 Task: Create a rule when custom fields dependencies is unchecked by me.
Action: Mouse moved to (33, 237)
Screenshot: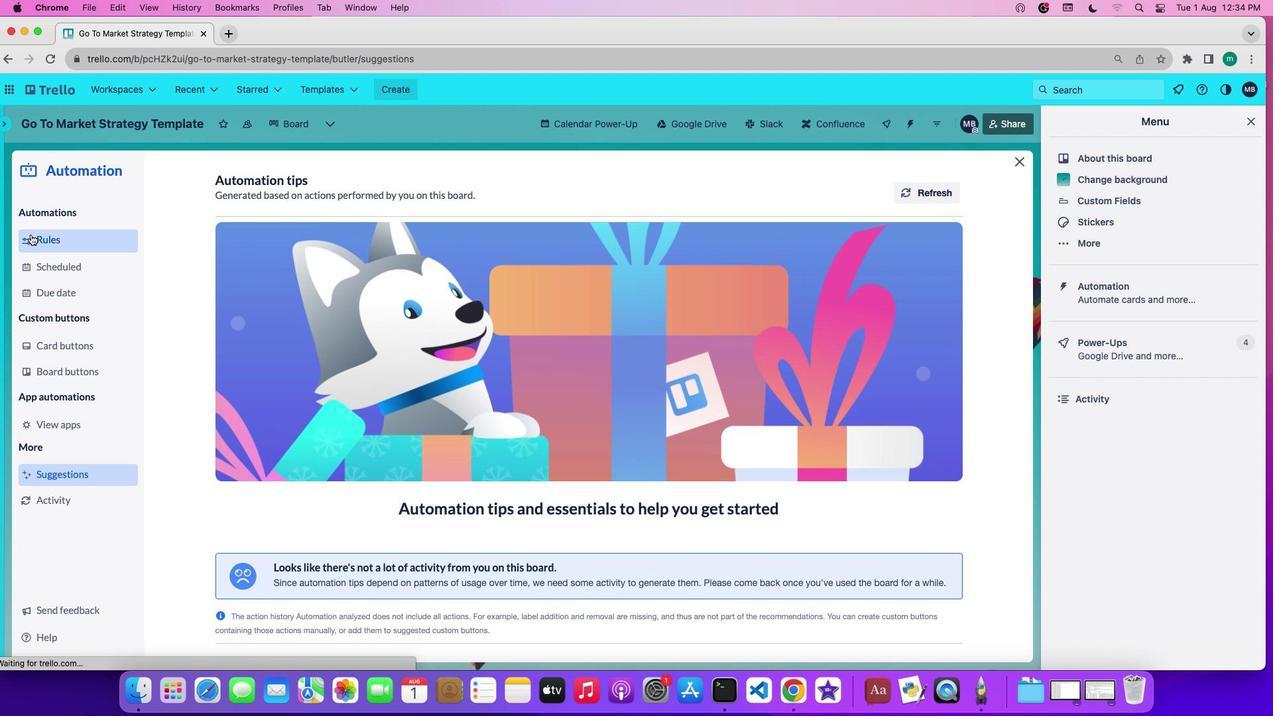 
Action: Mouse pressed left at (33, 237)
Screenshot: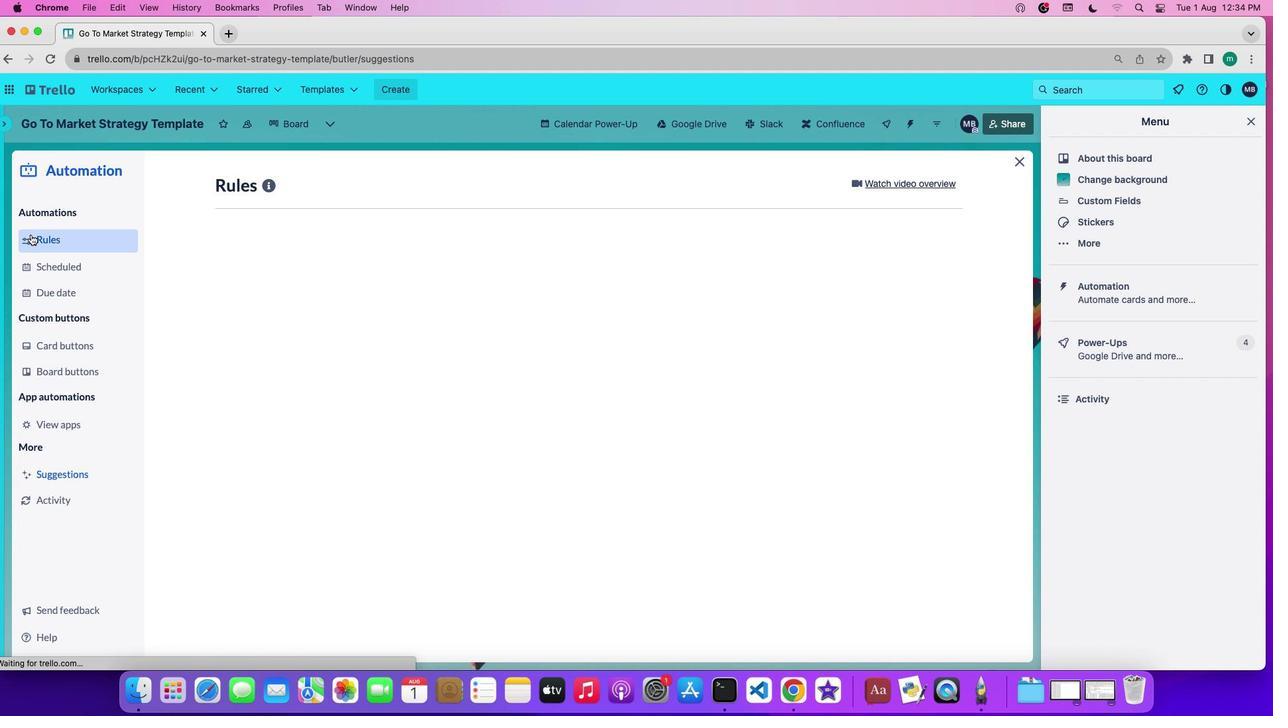 
Action: Mouse moved to (130, 346)
Screenshot: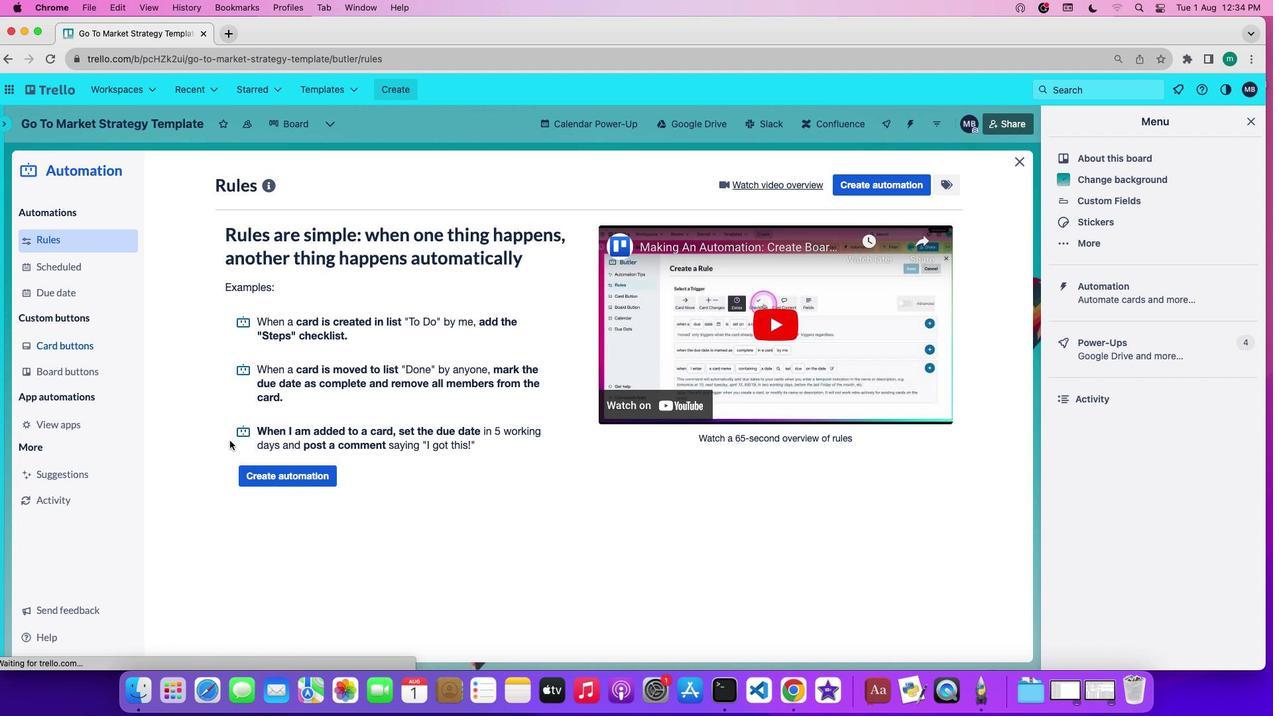
Action: Mouse pressed left at (130, 346)
Screenshot: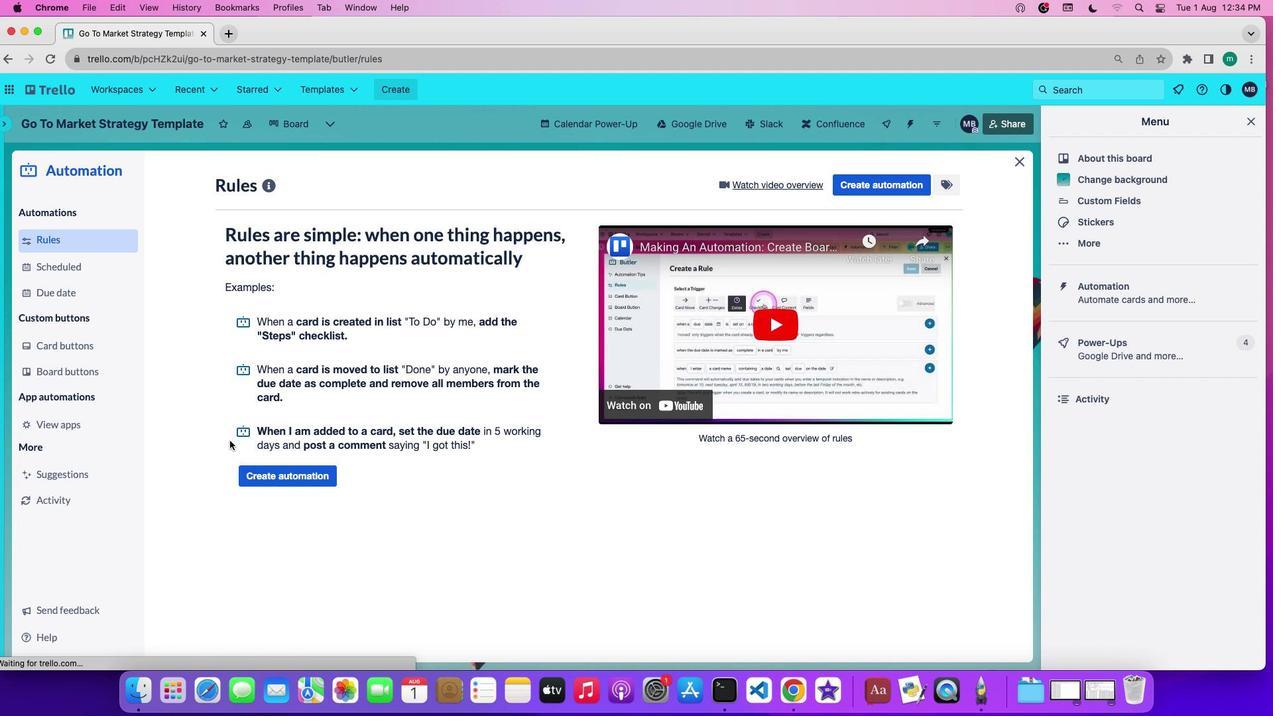 
Action: Mouse moved to (289, 473)
Screenshot: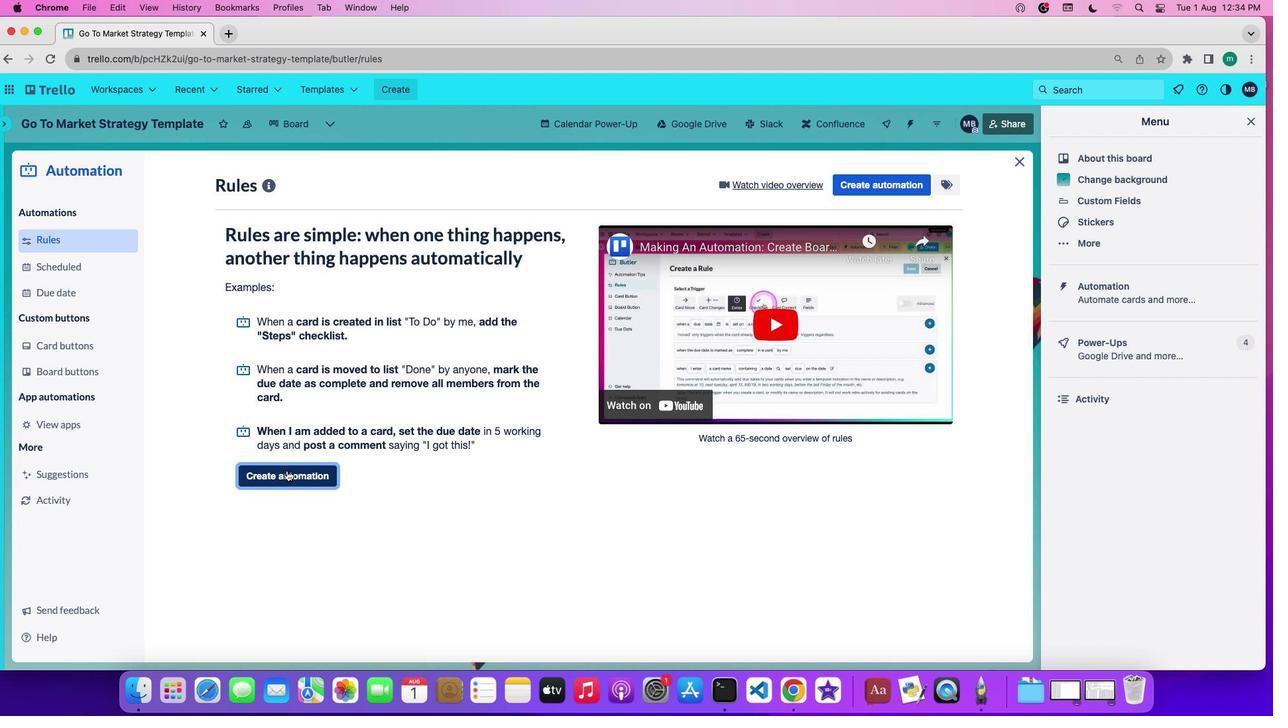 
Action: Mouse pressed left at (289, 473)
Screenshot: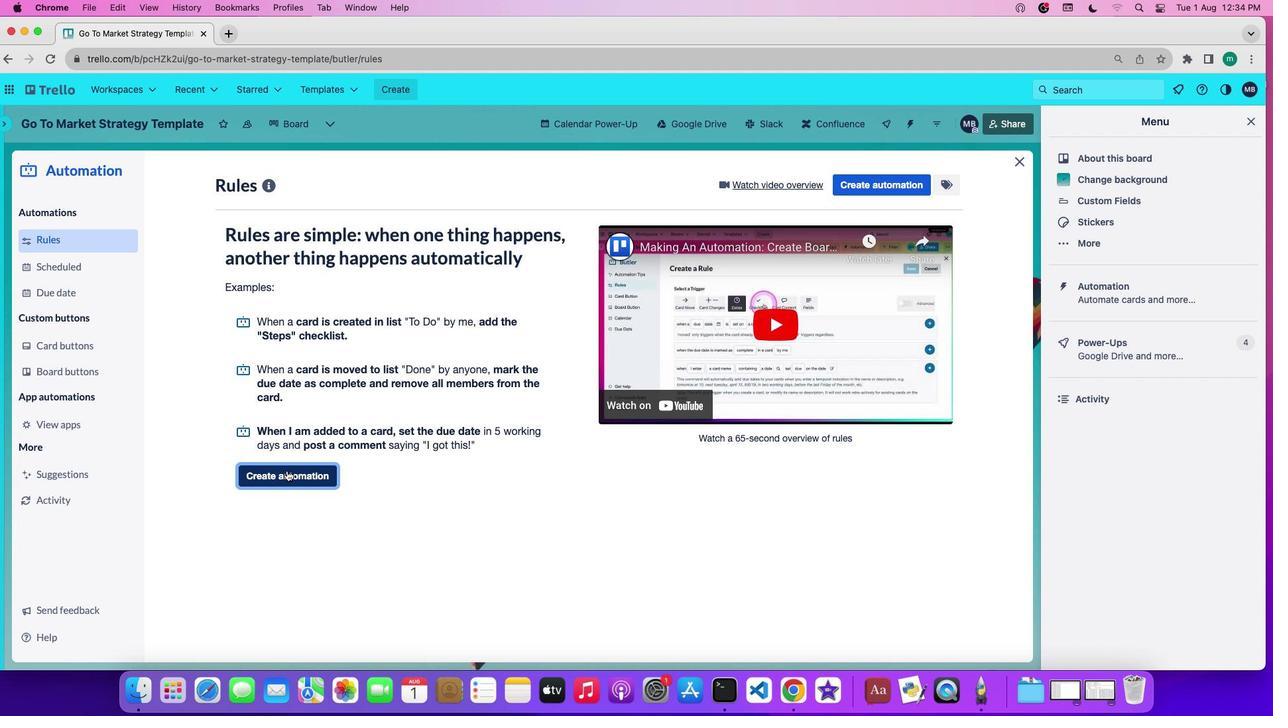 
Action: Mouse moved to (693, 309)
Screenshot: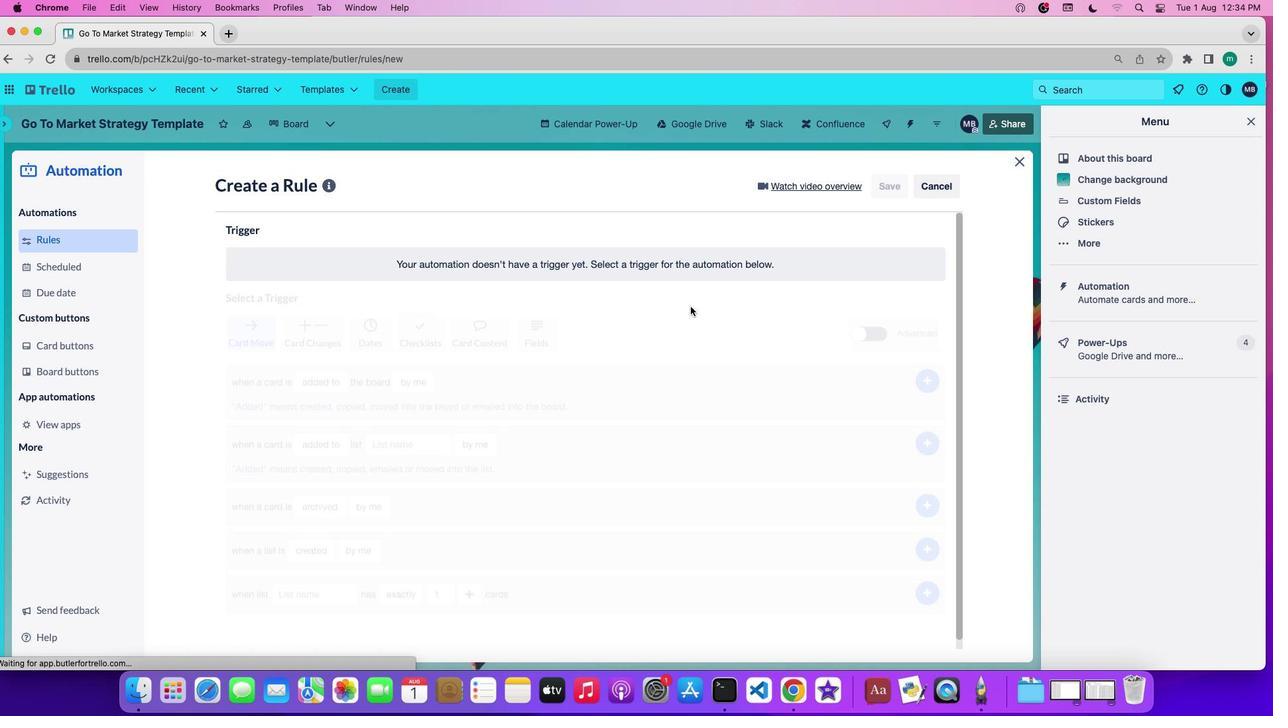
Action: Mouse pressed left at (693, 309)
Screenshot: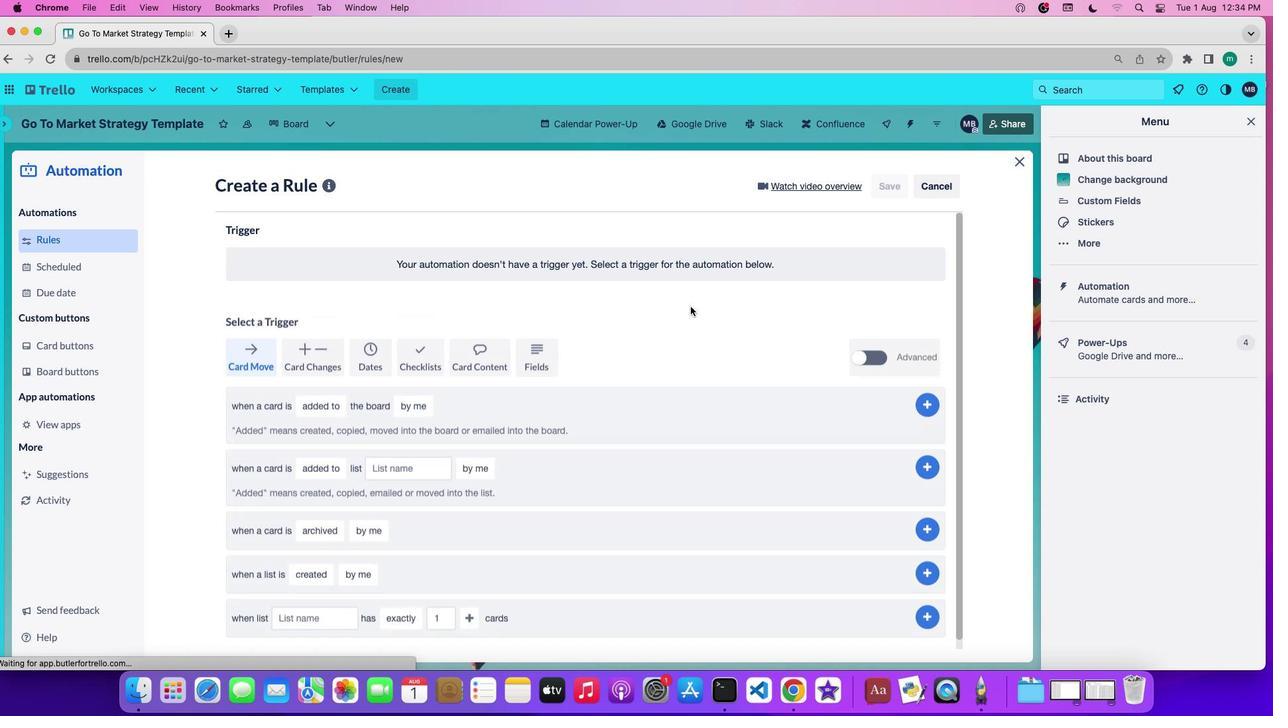 
Action: Mouse moved to (546, 356)
Screenshot: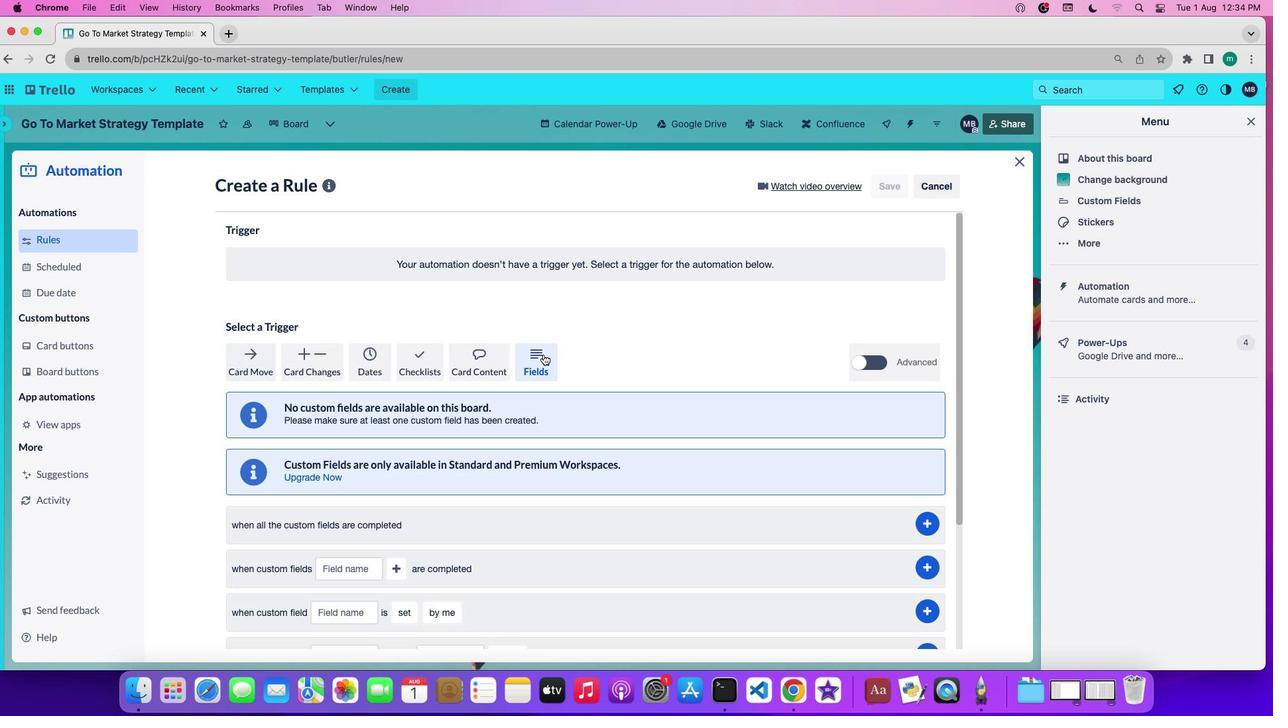 
Action: Mouse pressed left at (546, 356)
Screenshot: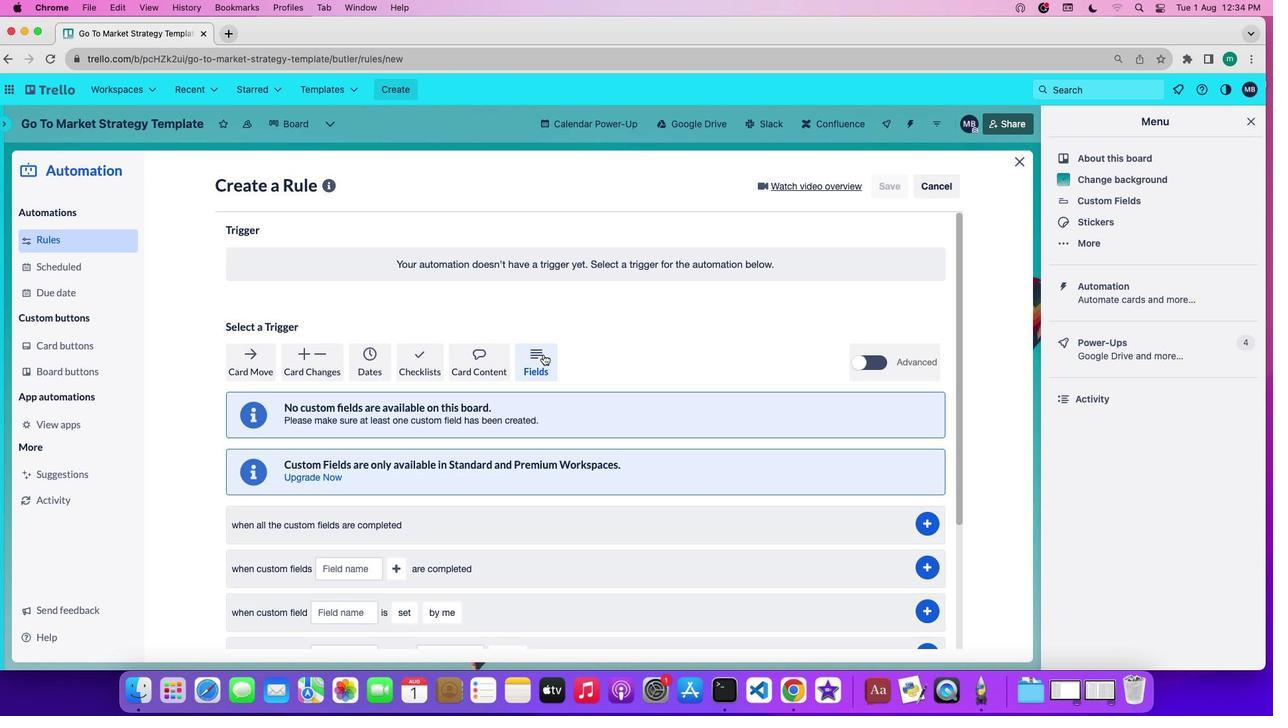 
Action: Mouse moved to (558, 484)
Screenshot: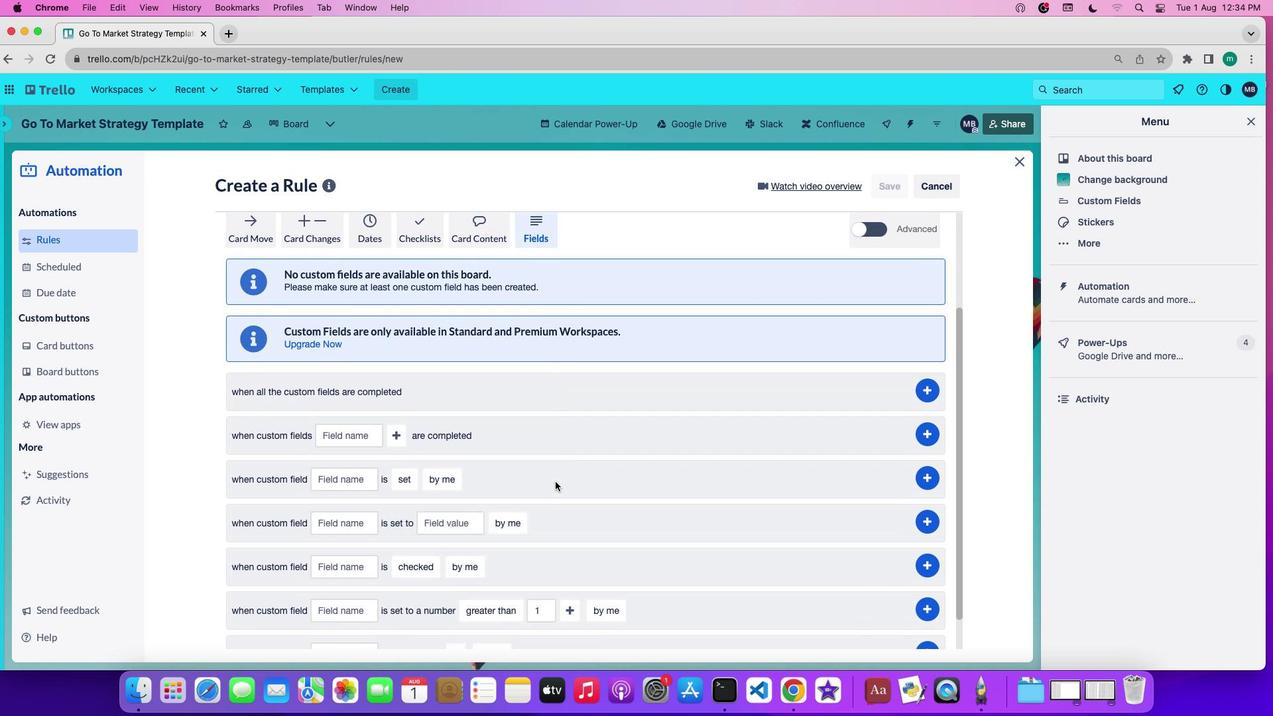 
Action: Mouse scrolled (558, 484) with delta (2, 1)
Screenshot: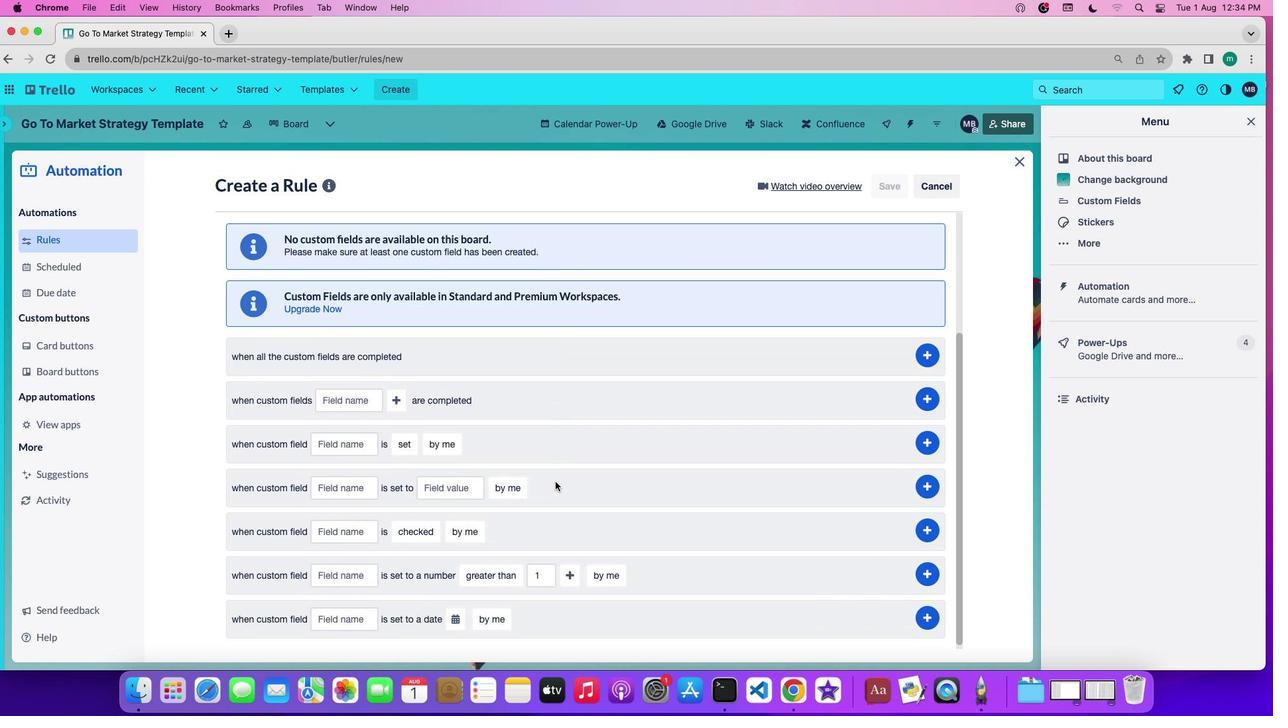 
Action: Mouse scrolled (558, 484) with delta (2, 1)
Screenshot: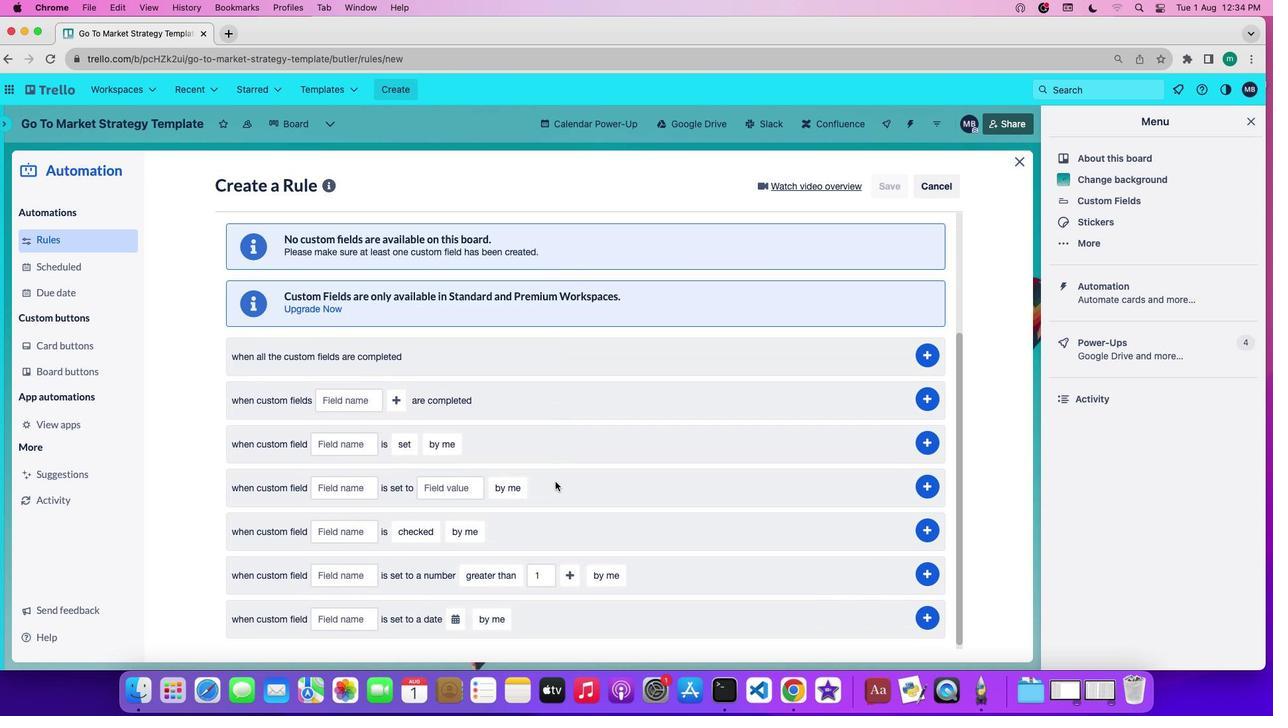 
Action: Mouse scrolled (558, 484) with delta (2, 1)
Screenshot: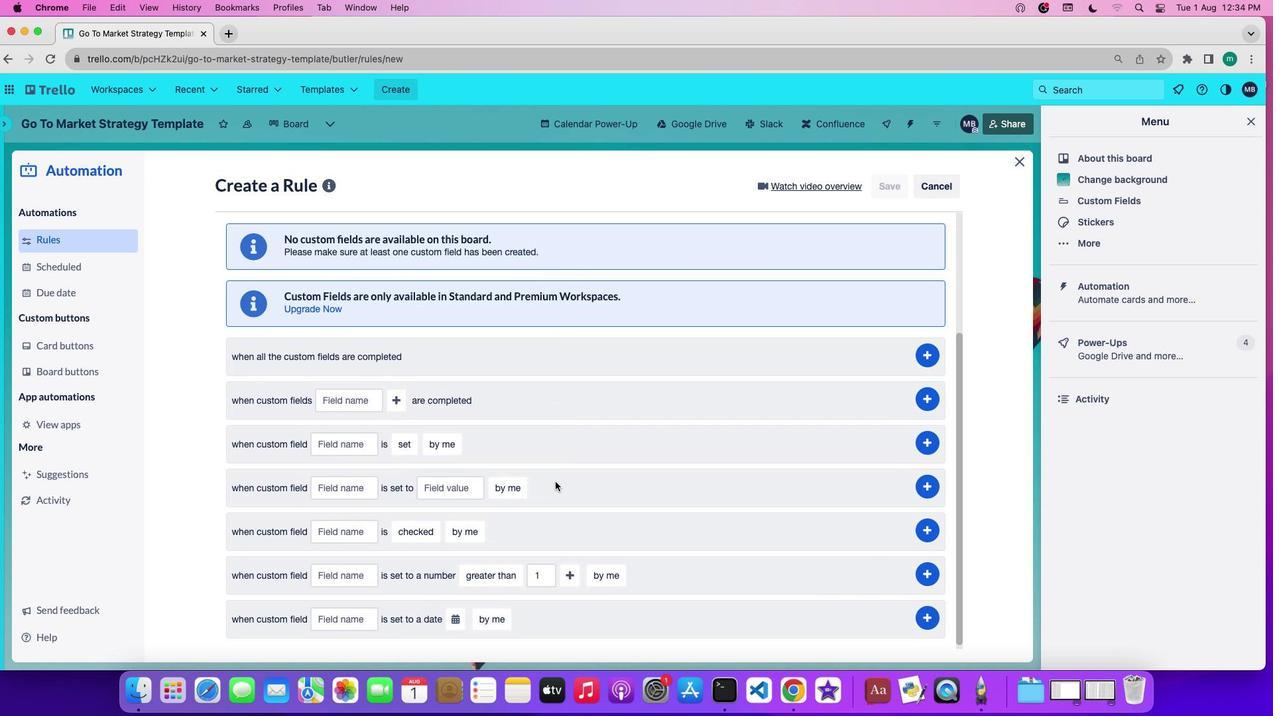 
Action: Mouse scrolled (558, 484) with delta (2, 1)
Screenshot: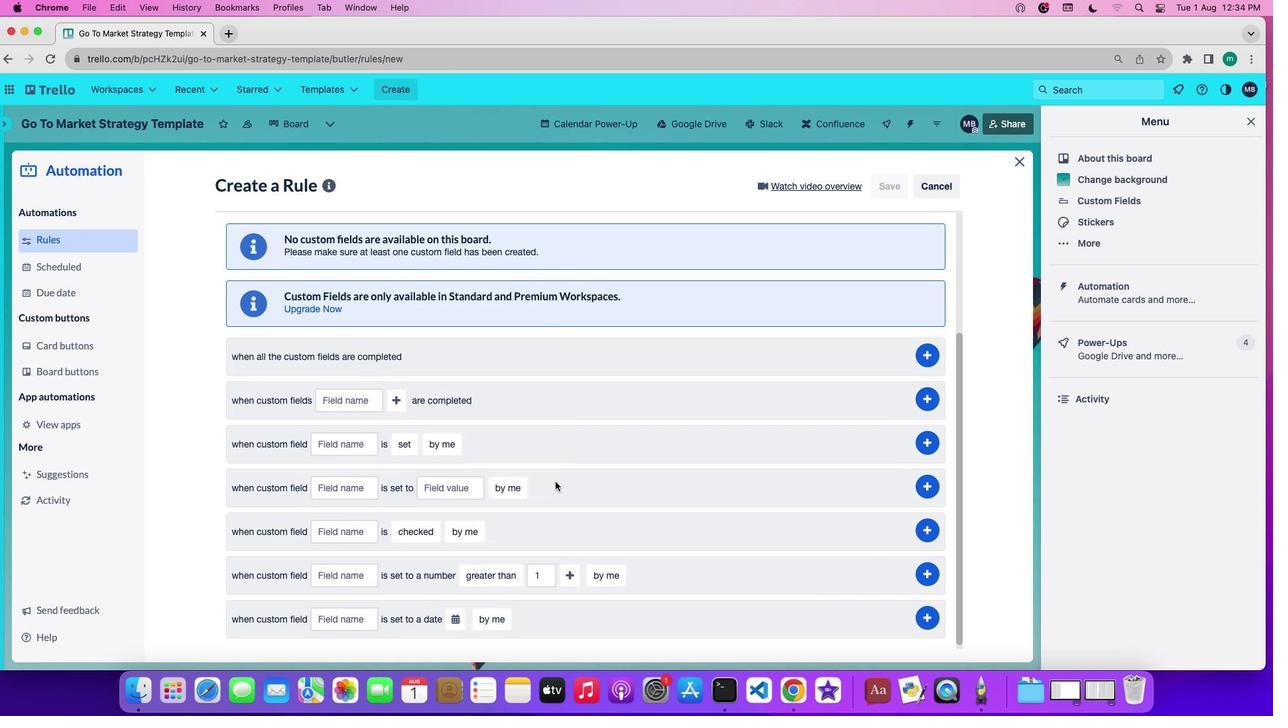 
Action: Mouse moved to (354, 531)
Screenshot: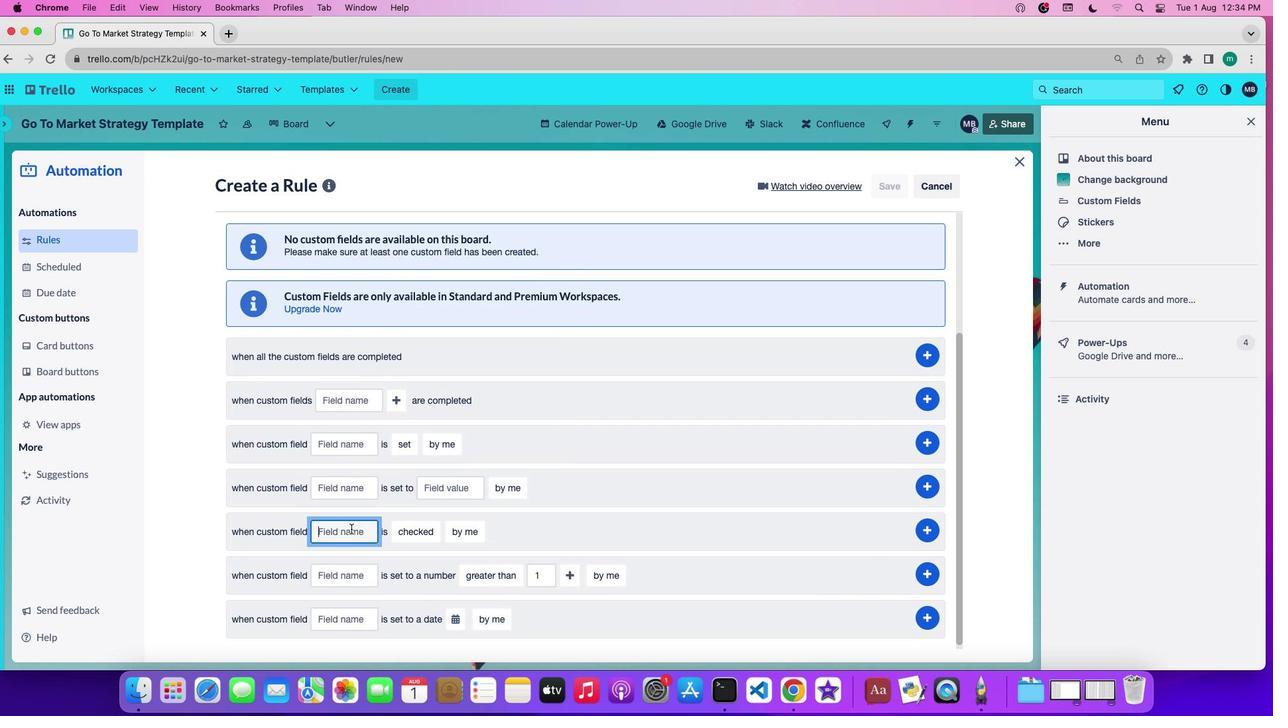 
Action: Mouse pressed left at (354, 531)
Screenshot: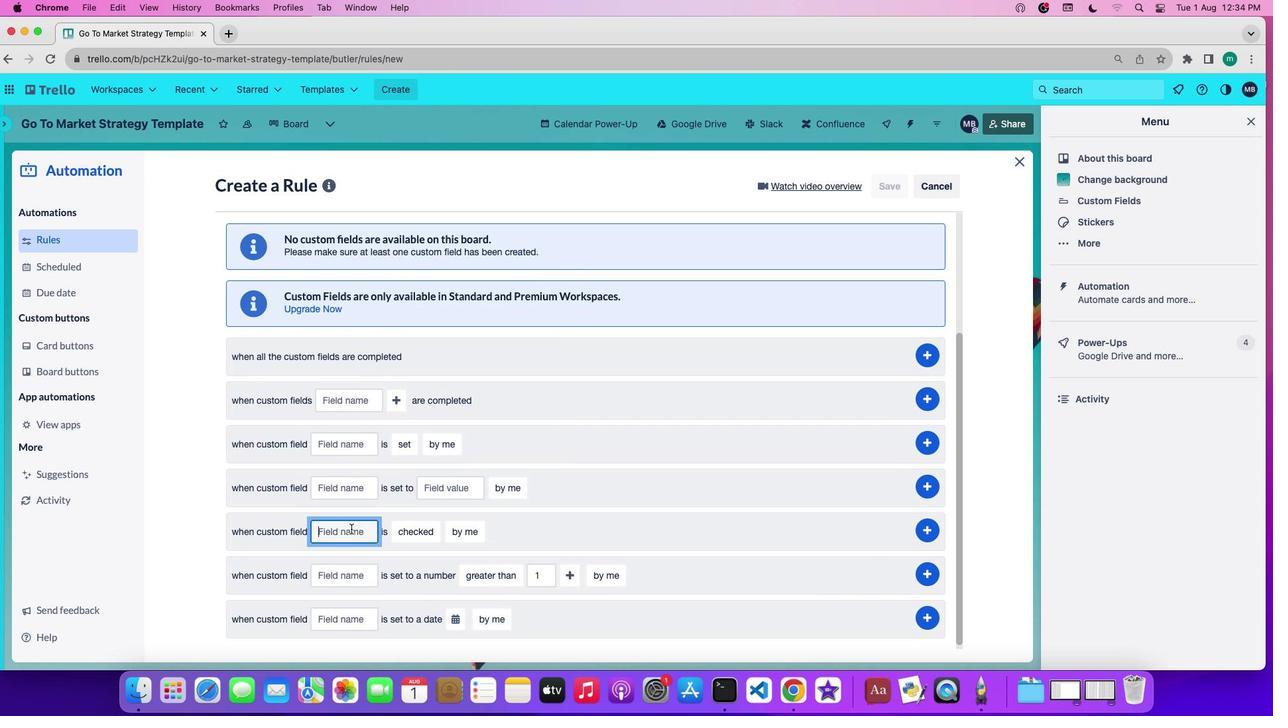 
Action: Mouse moved to (355, 531)
Screenshot: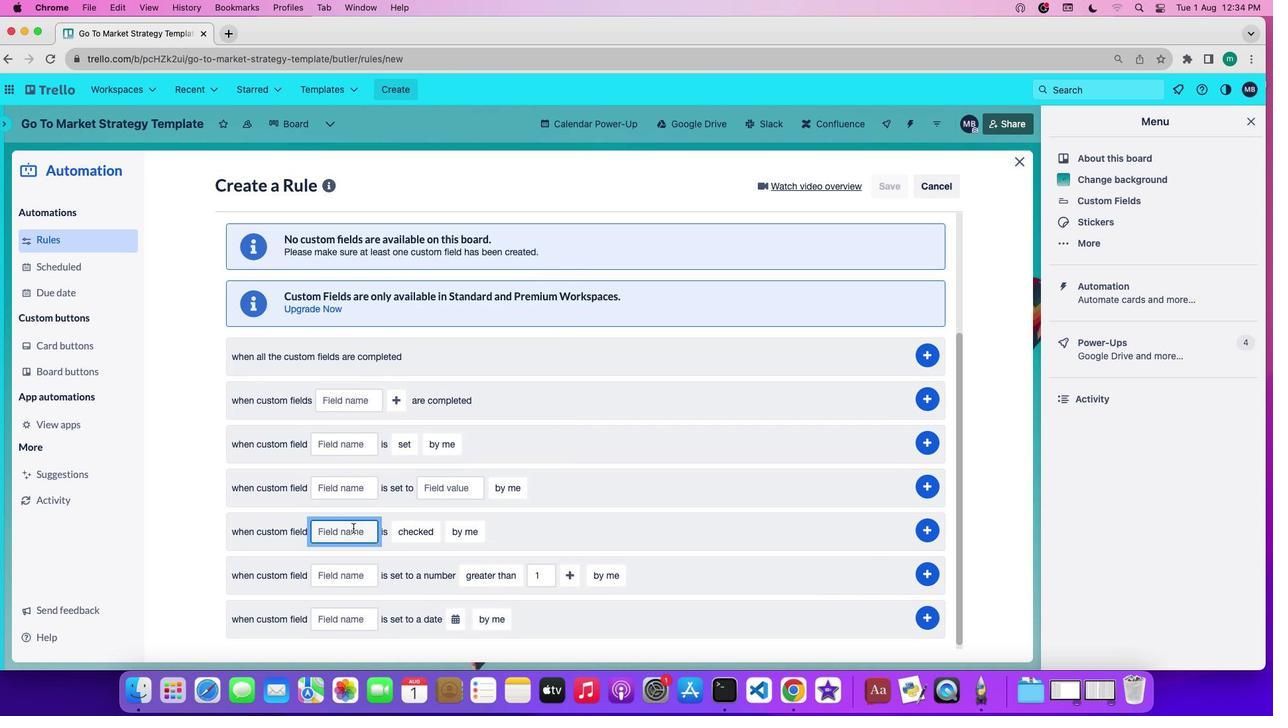 
Action: Key pressed 'd''e''p''e''n''d''e''n''c''i''e''s'
Screenshot: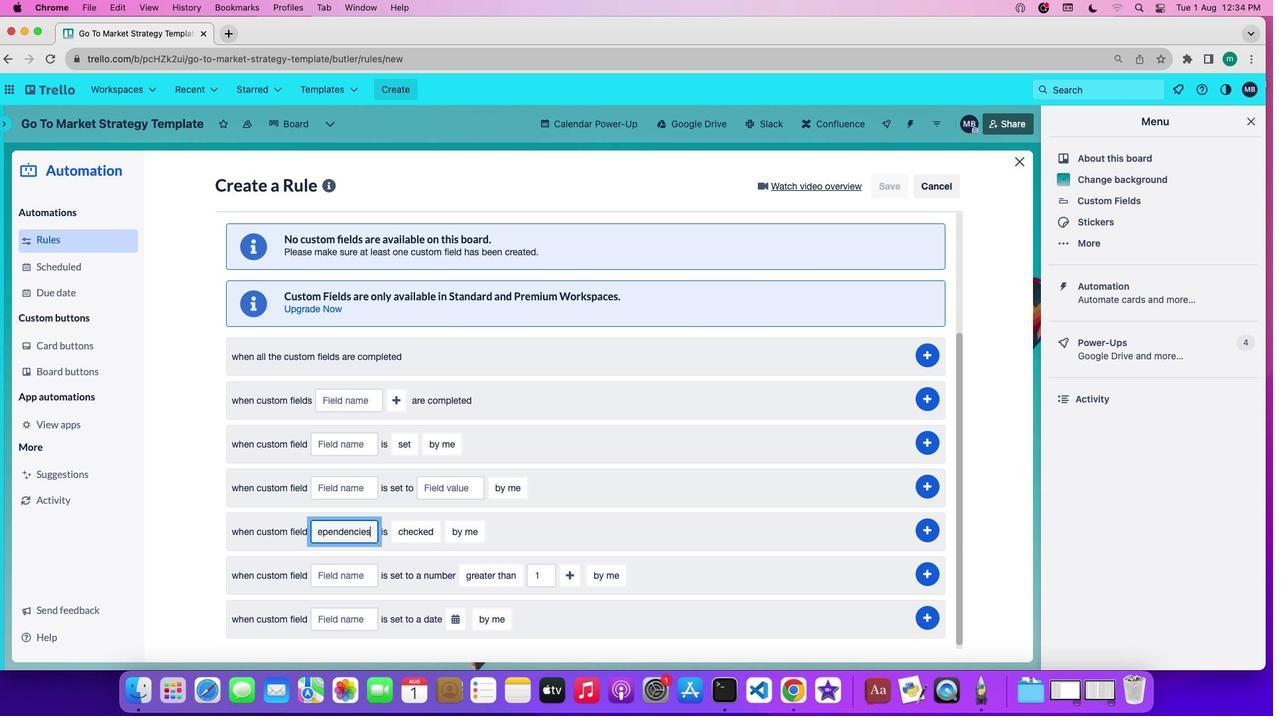 
Action: Mouse moved to (442, 541)
Screenshot: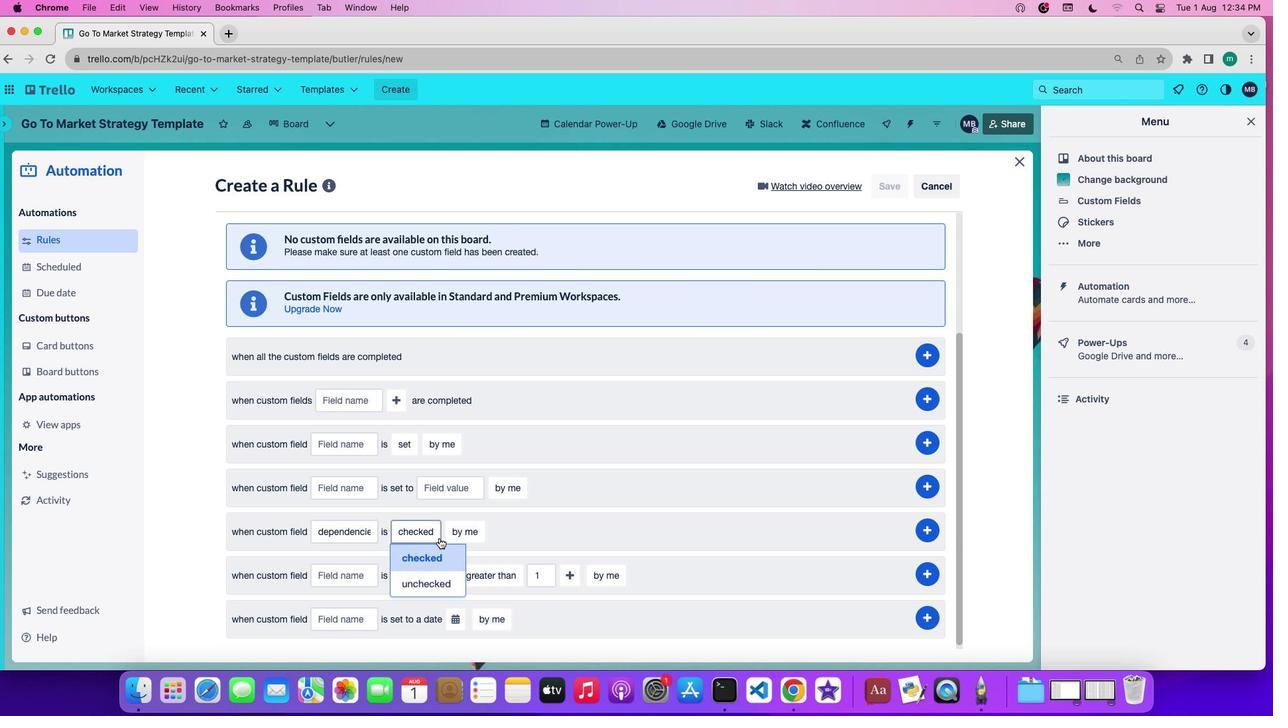 
Action: Mouse pressed left at (442, 541)
Screenshot: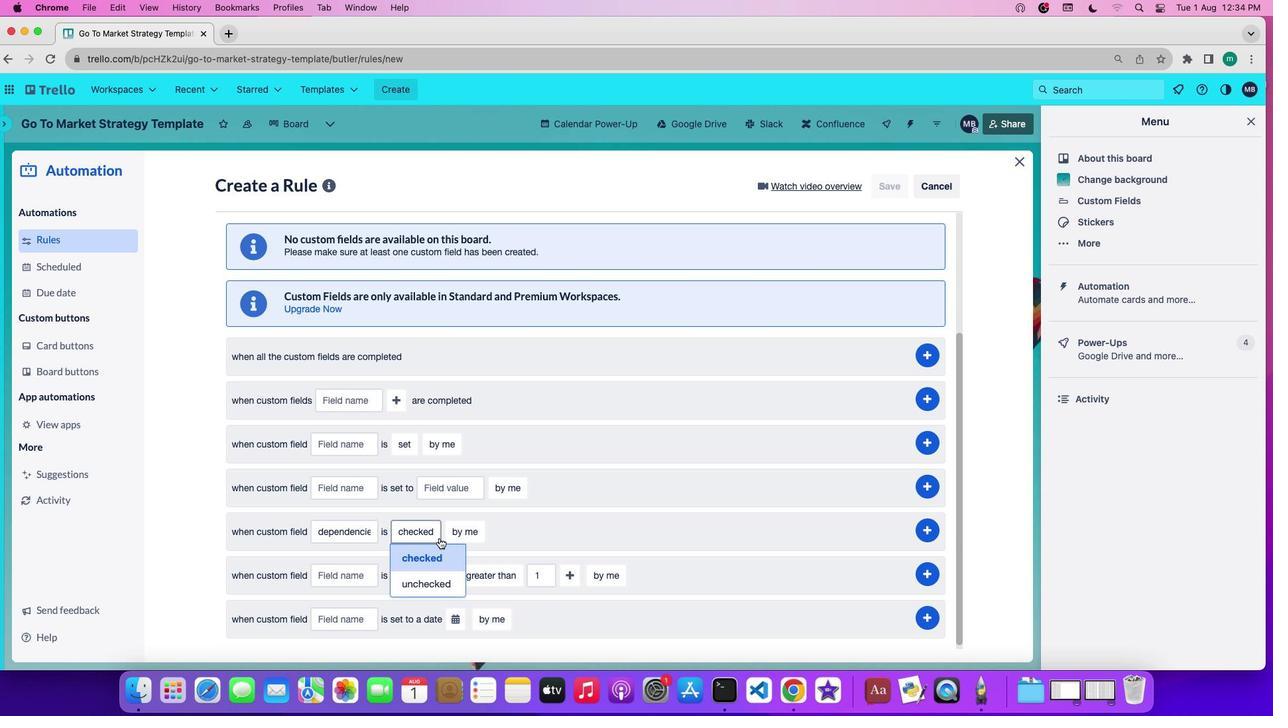 
Action: Mouse moved to (436, 583)
Screenshot: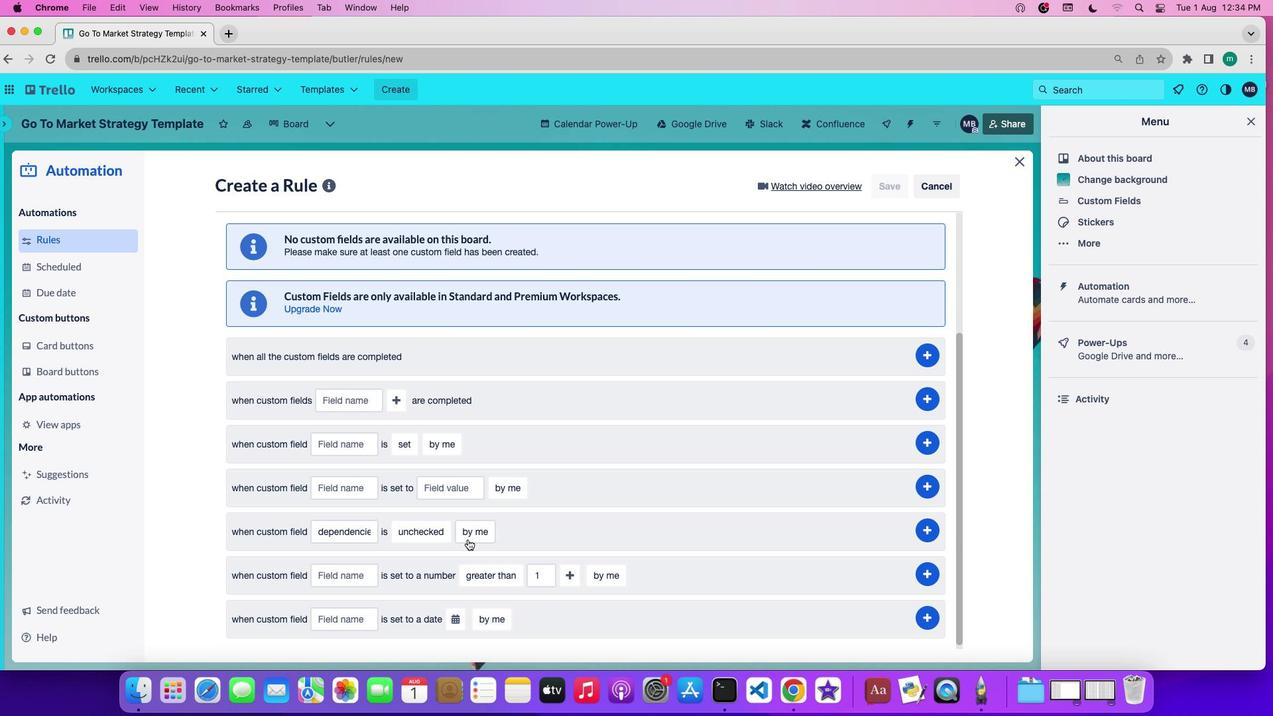 
Action: Mouse pressed left at (436, 583)
Screenshot: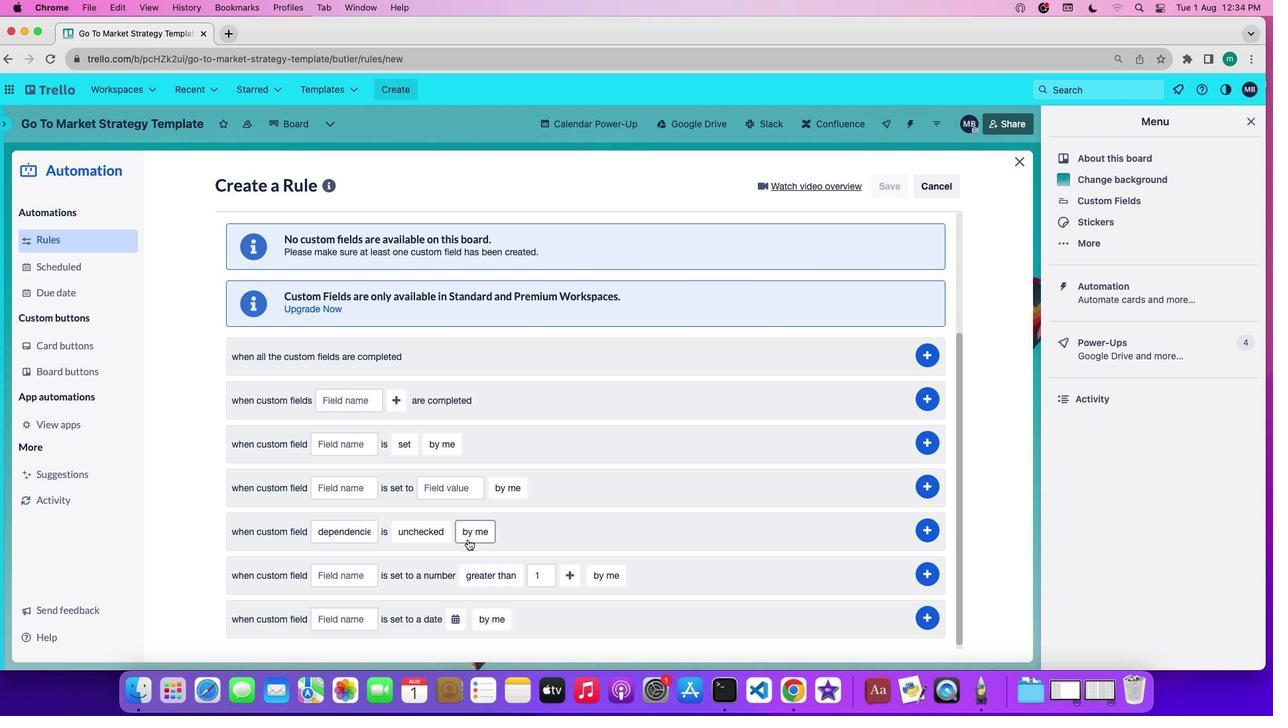 
Action: Mouse moved to (472, 541)
Screenshot: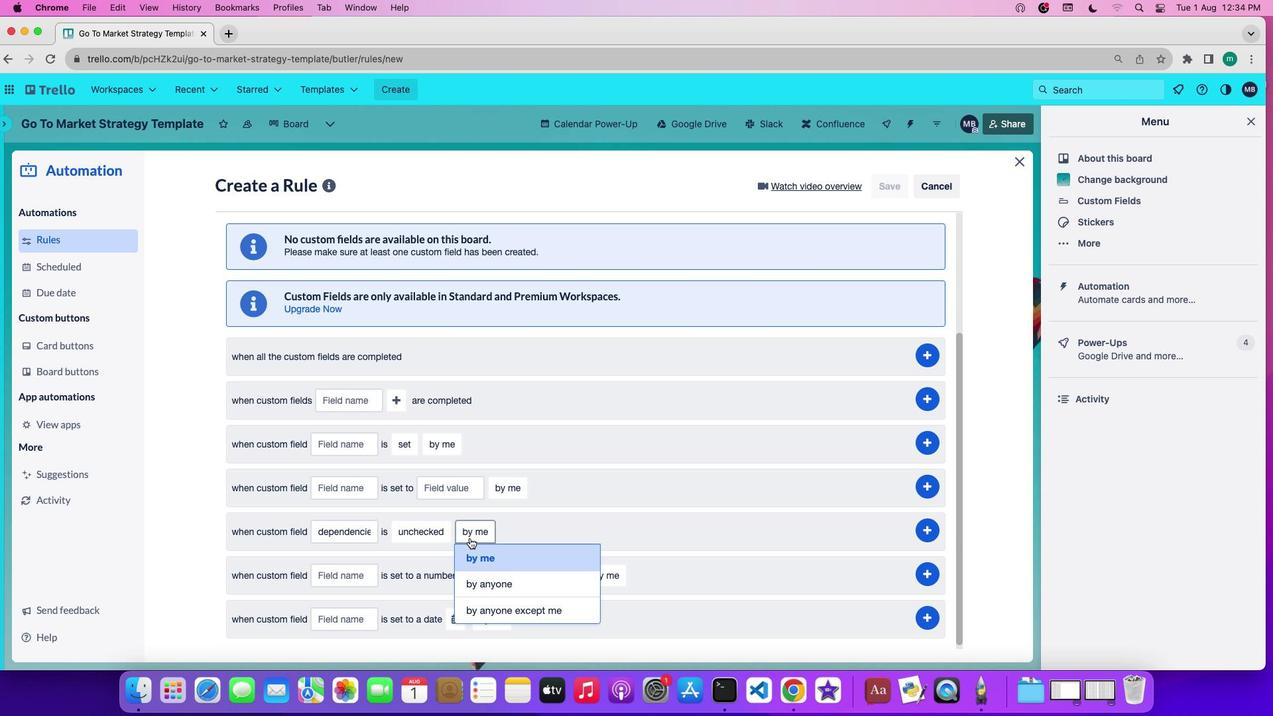 
Action: Mouse pressed left at (472, 541)
Screenshot: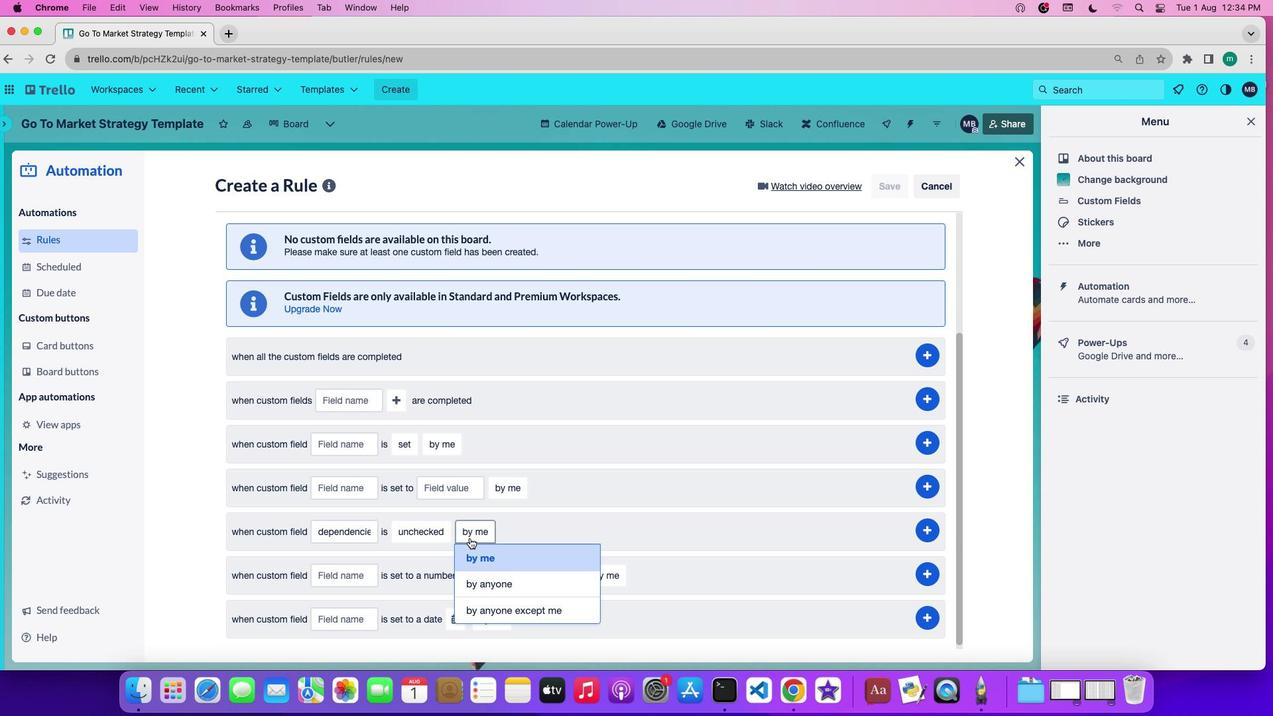 
Action: Mouse moved to (481, 570)
Screenshot: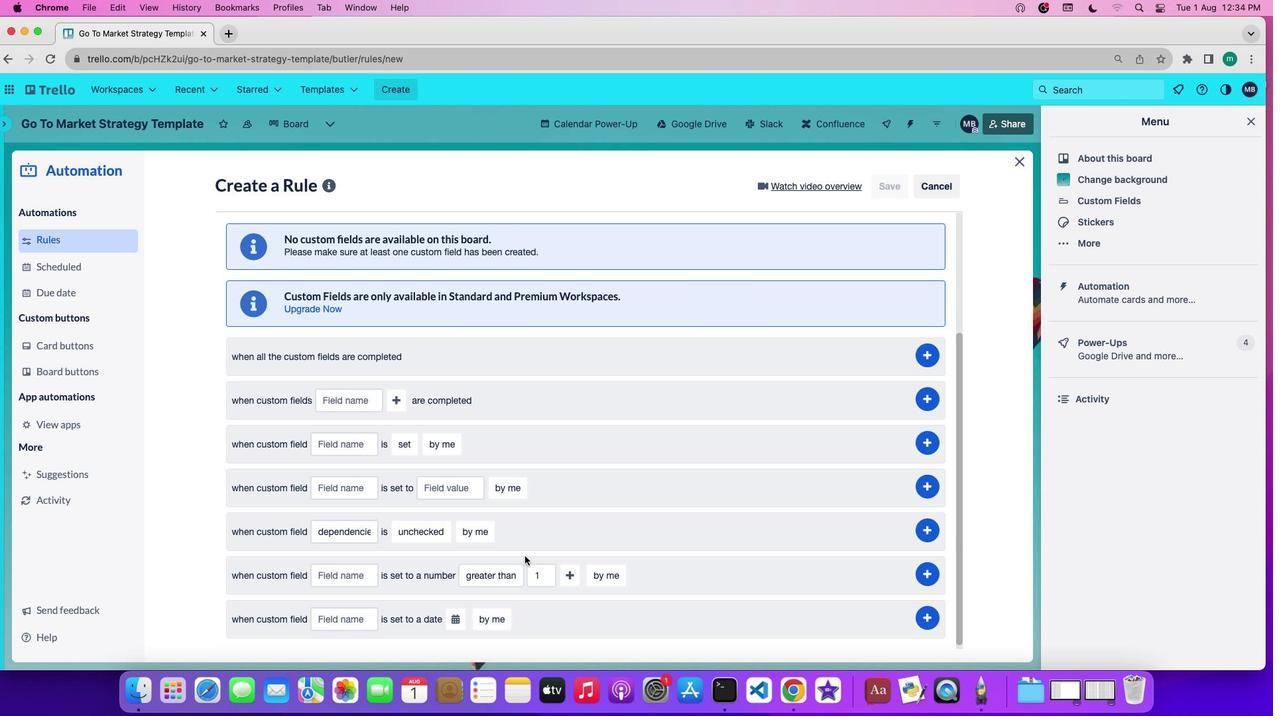 
Action: Mouse pressed left at (481, 570)
Screenshot: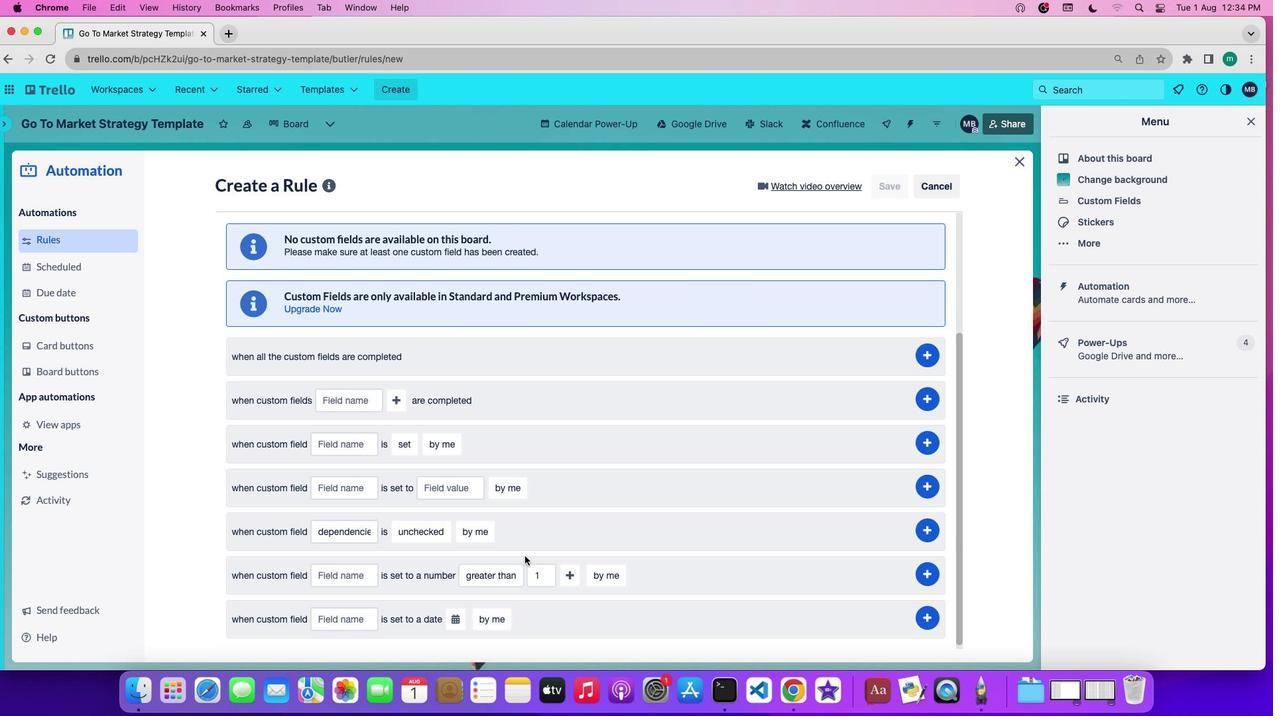 
Action: Mouse moved to (928, 536)
Screenshot: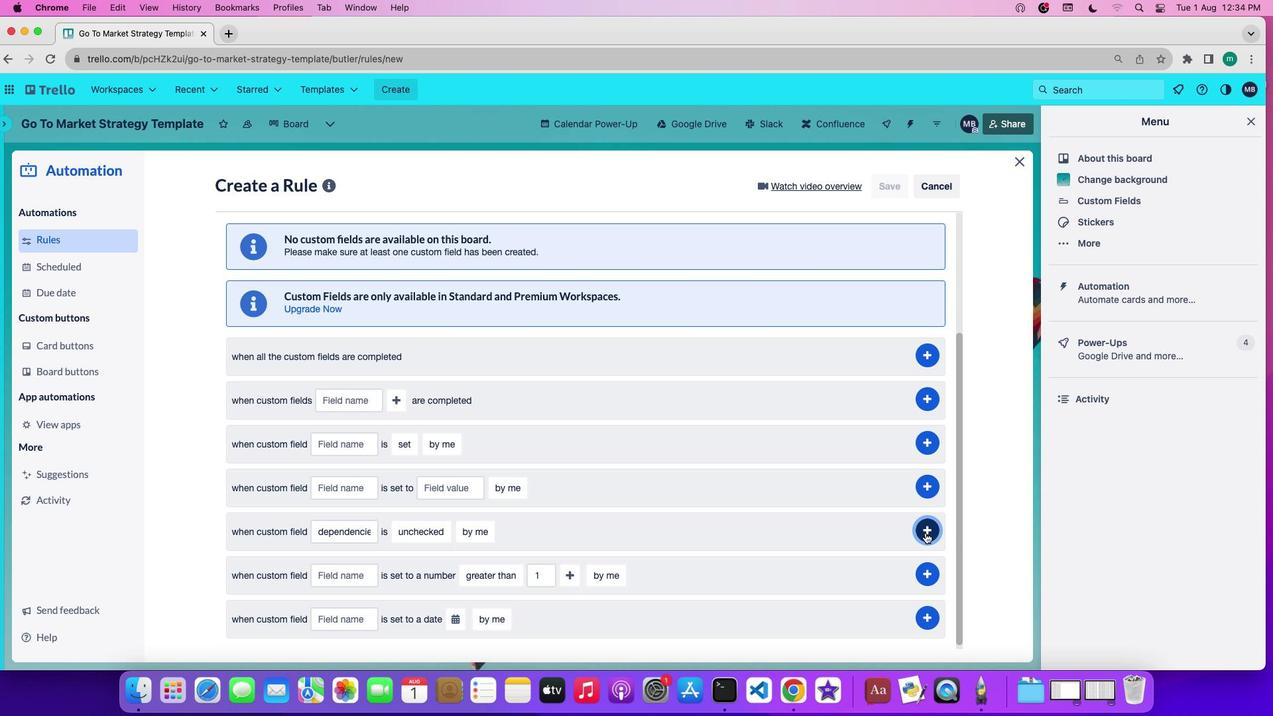 
Action: Mouse pressed left at (928, 536)
Screenshot: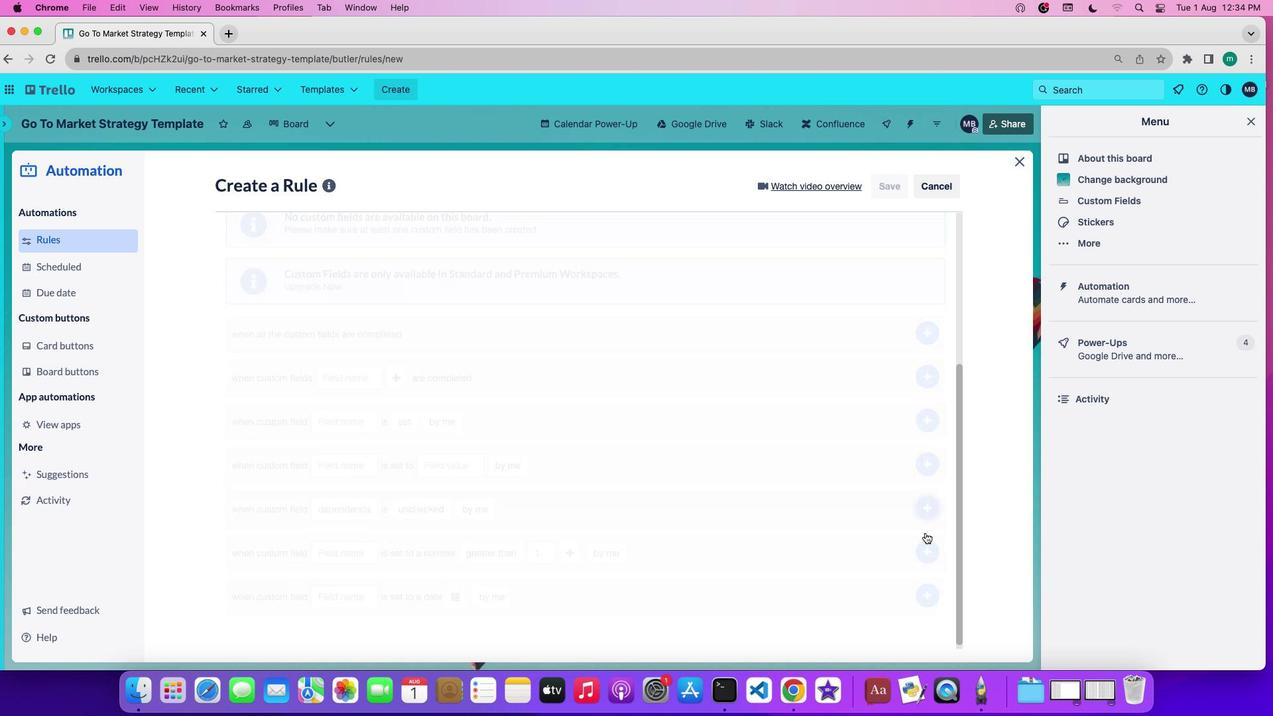 
